 Task: Create Workspace Business Intelligence and Analytics Workspace description Coordinate and manage employee onboarding and training. Workspace type Sales CRM
Action: Mouse moved to (375, 79)
Screenshot: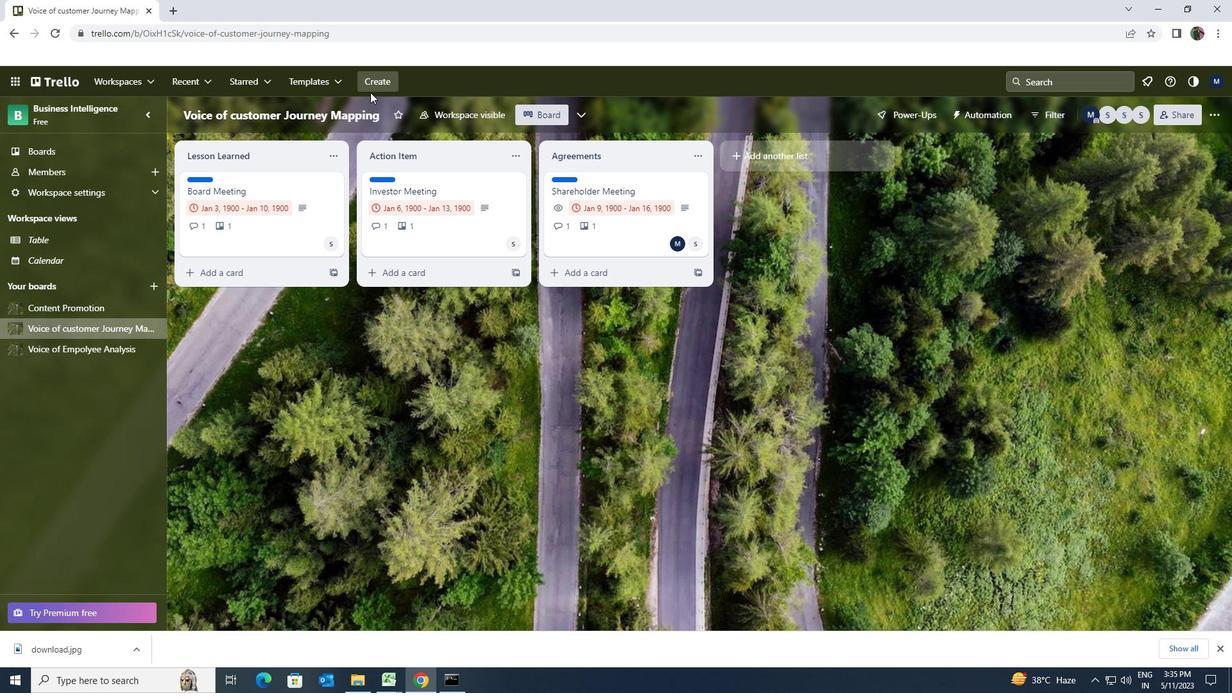 
Action: Mouse pressed left at (375, 79)
Screenshot: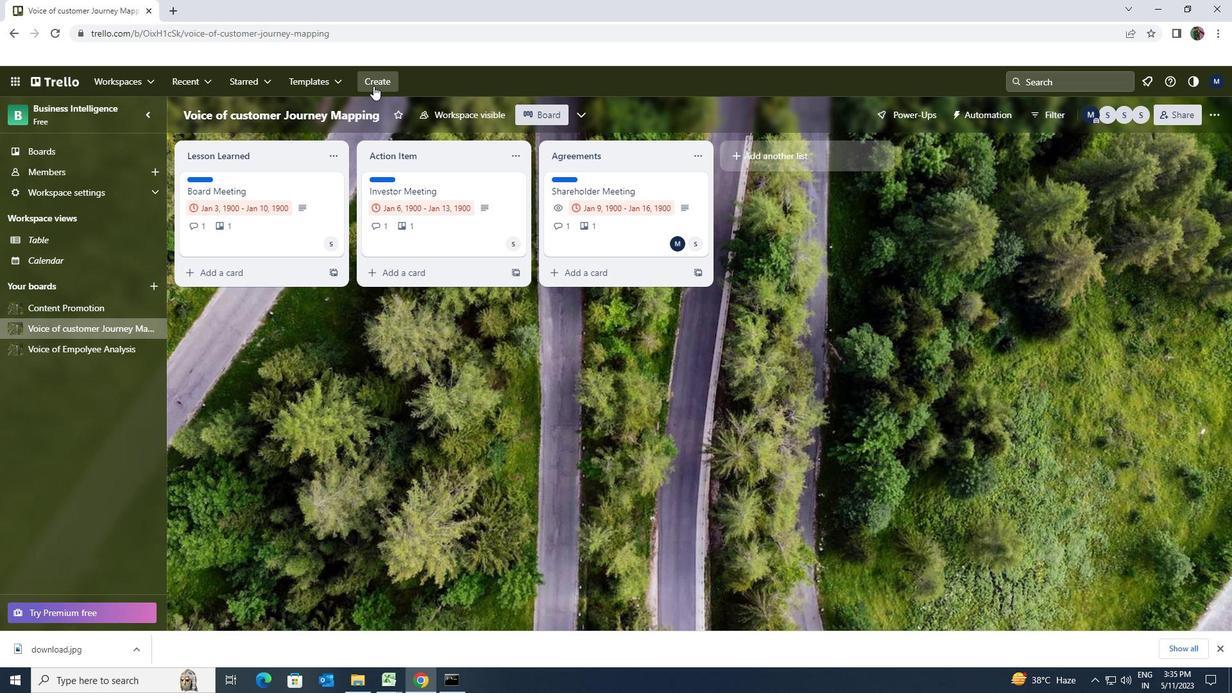 
Action: Mouse moved to (399, 209)
Screenshot: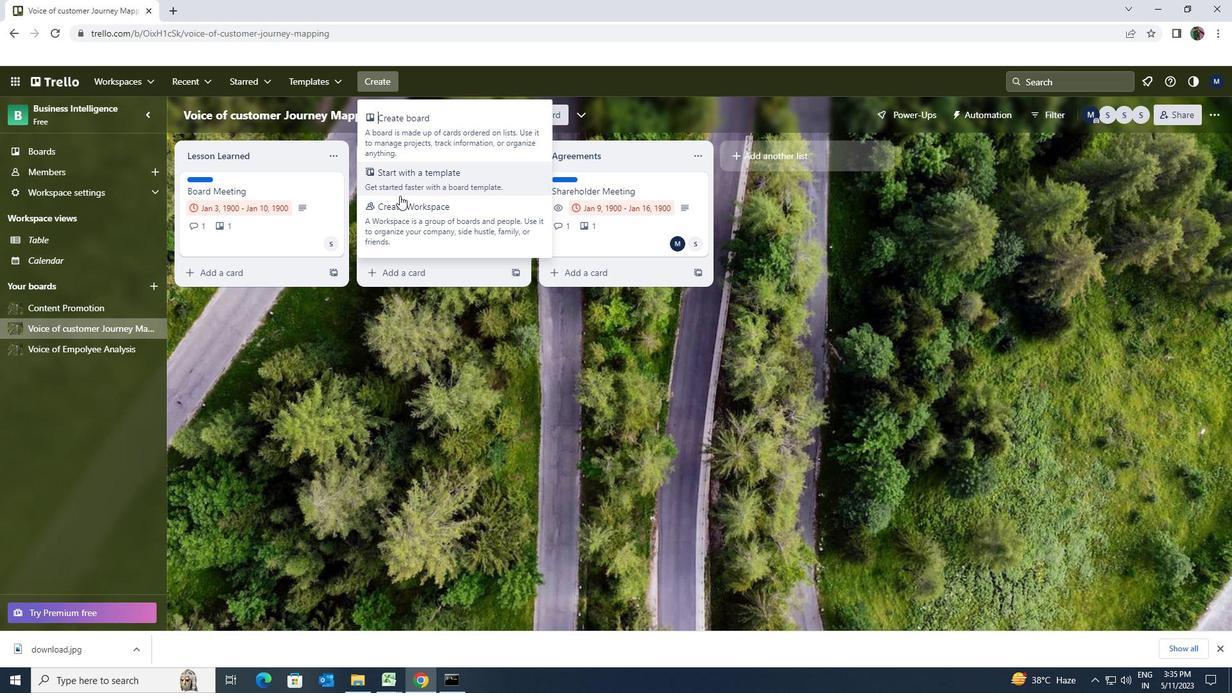 
Action: Mouse pressed left at (399, 209)
Screenshot: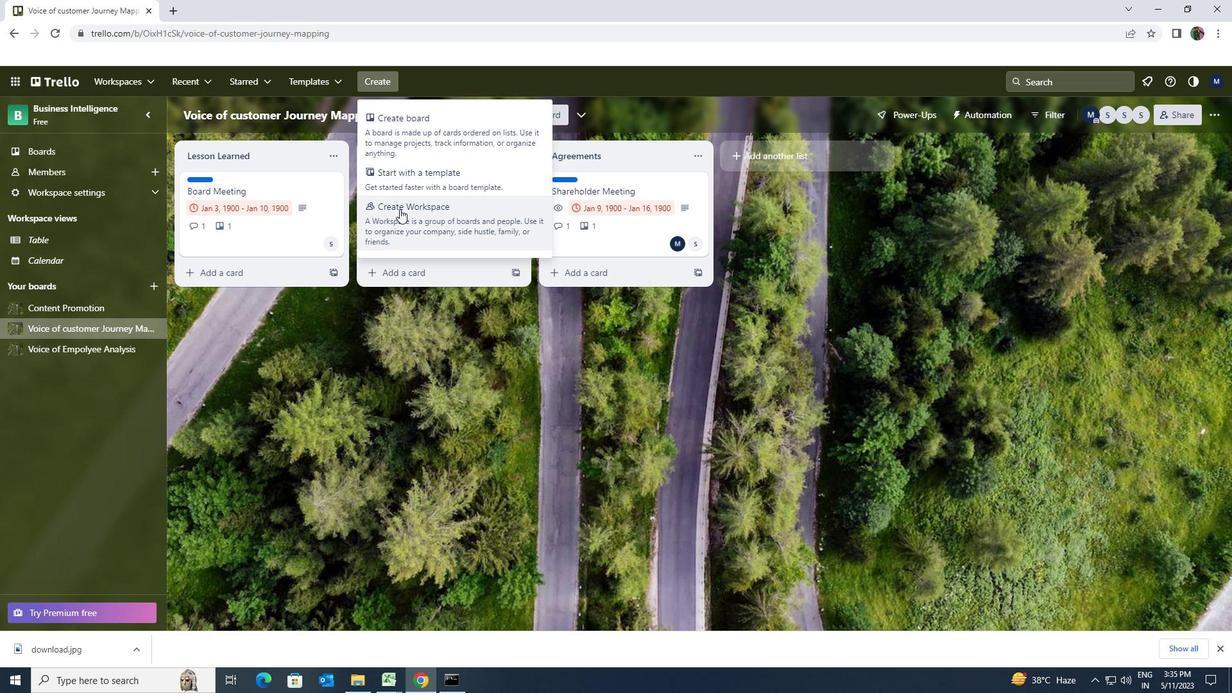 
Action: Key pressed <Key.shift><Key.shift><Key.shift><Key.shift><Key.shift><Key.shift><Key.shift>BUSINESS<Key.space><Key.shift><Key.shift><Key.shift><Key.shift><Key.shift><Key.shift>INTELLIGENCE<Key.space>AND<Key.space><Key.shift>ANALYTICS
Screenshot: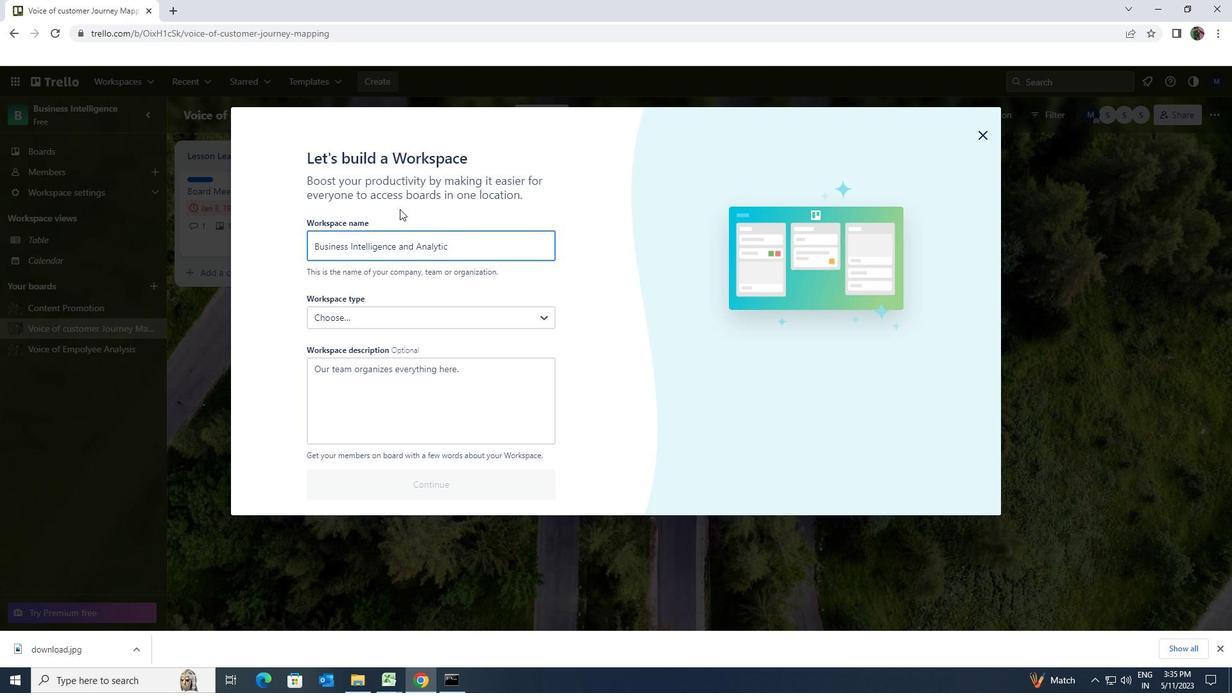 
Action: Mouse moved to (416, 390)
Screenshot: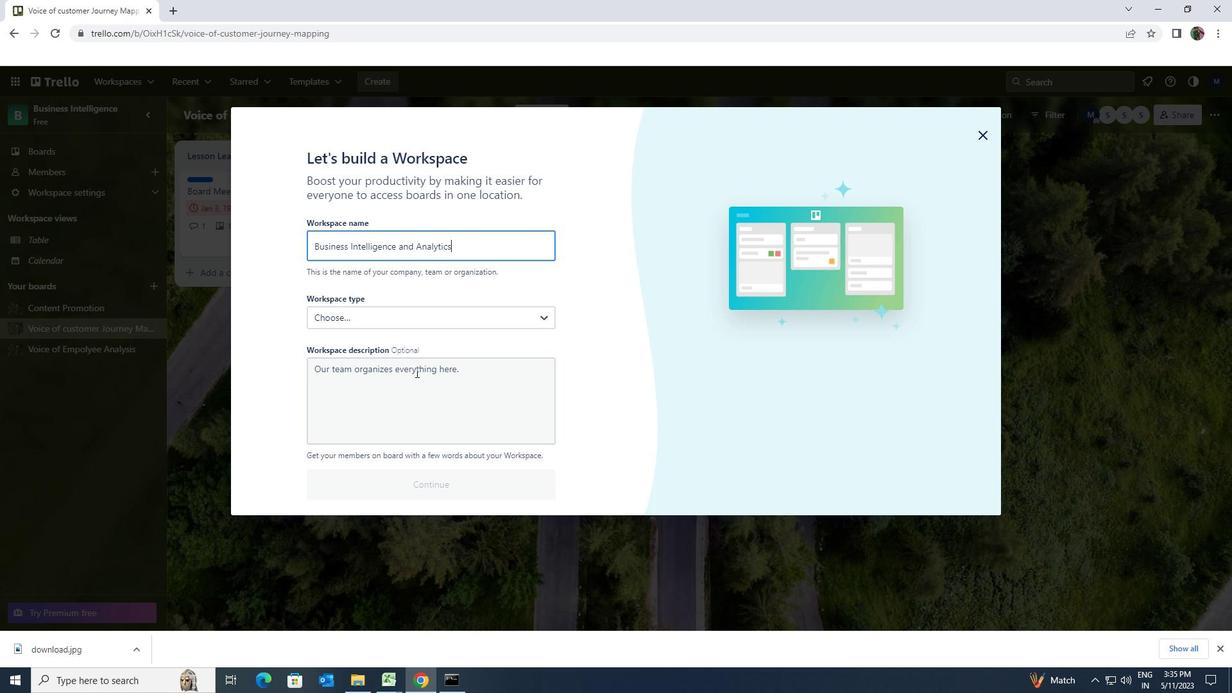 
Action: Mouse pressed left at (416, 390)
Screenshot: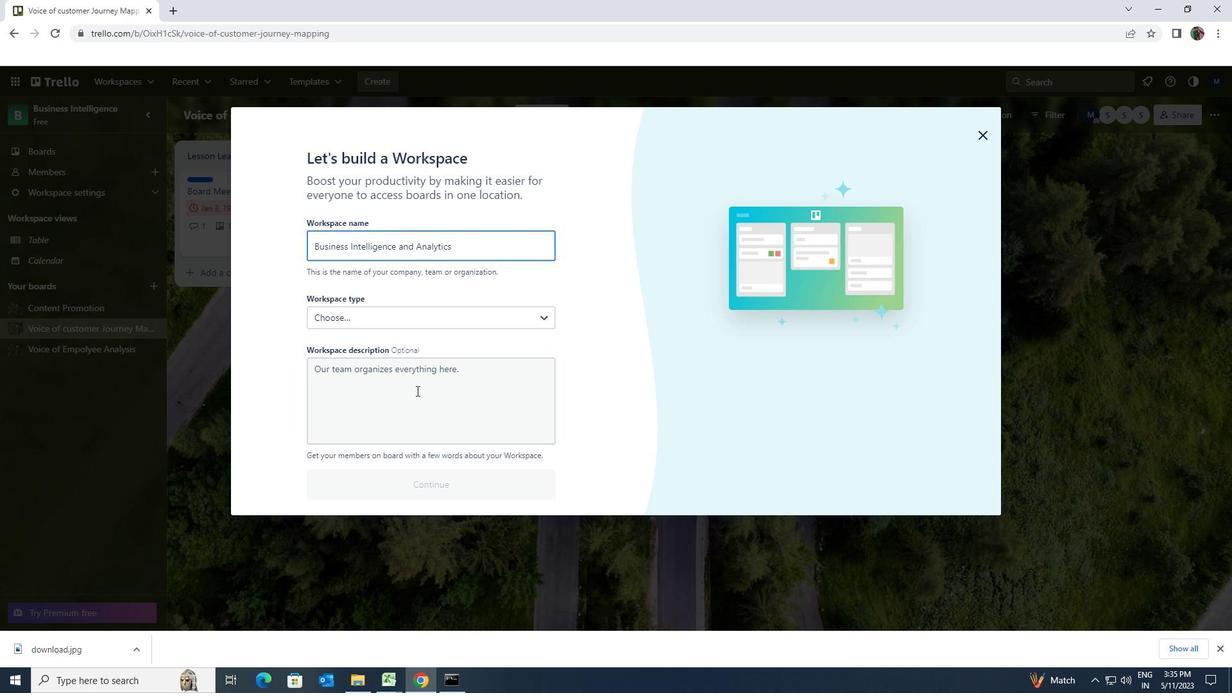
Action: Mouse moved to (419, 395)
Screenshot: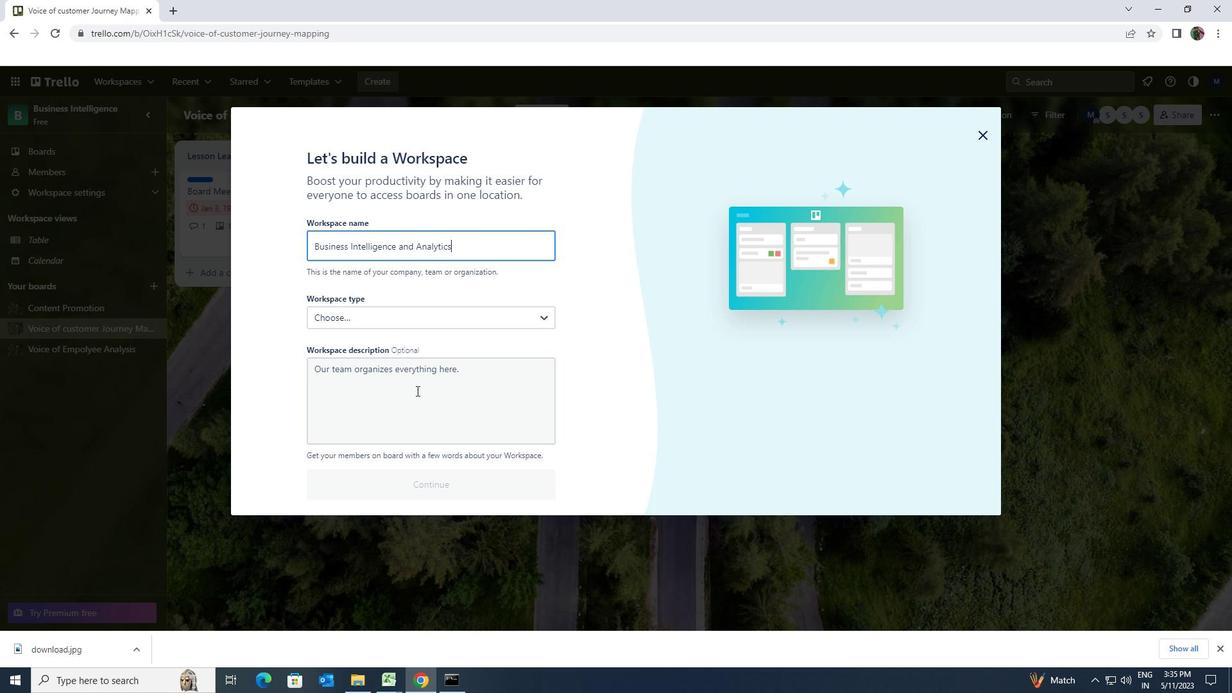 
Action: Key pressed <Key.shift>COORDINATE<Key.space>AND<Key.space>MANAGE<Key.space>EMPLOYEE<Key.space>ONBOARDING<Key.space>AND<Key.space><Key.shift>TRAINING
Screenshot: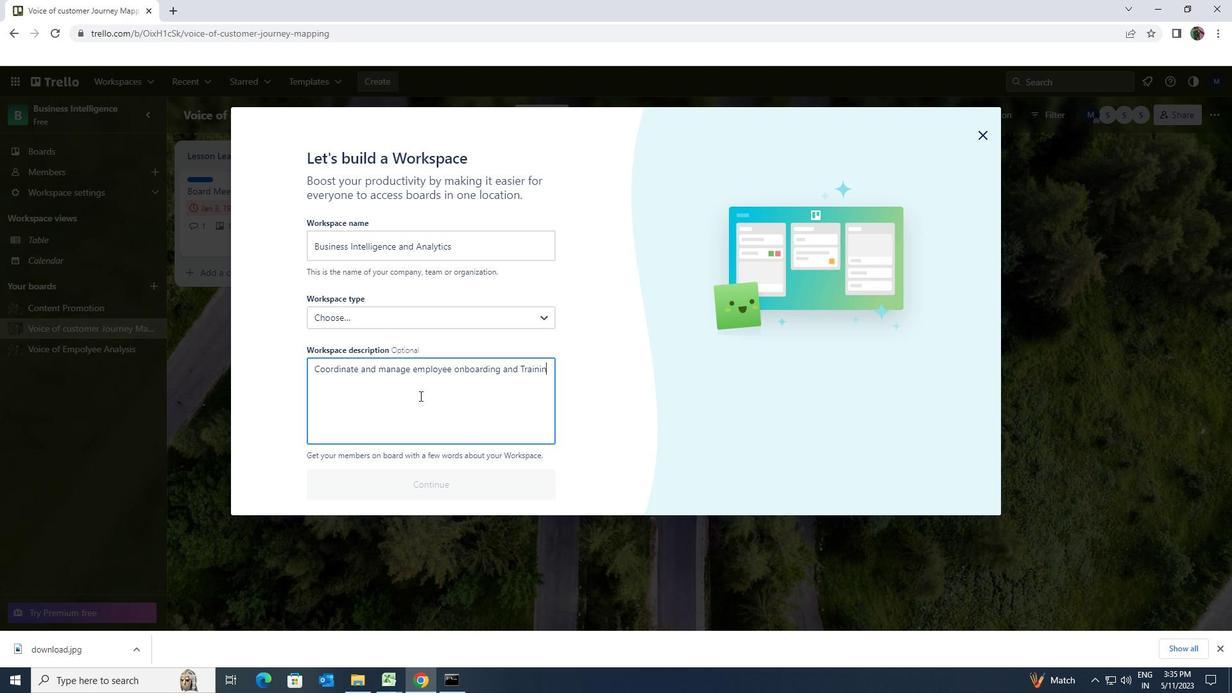 
Action: Mouse moved to (549, 313)
Screenshot: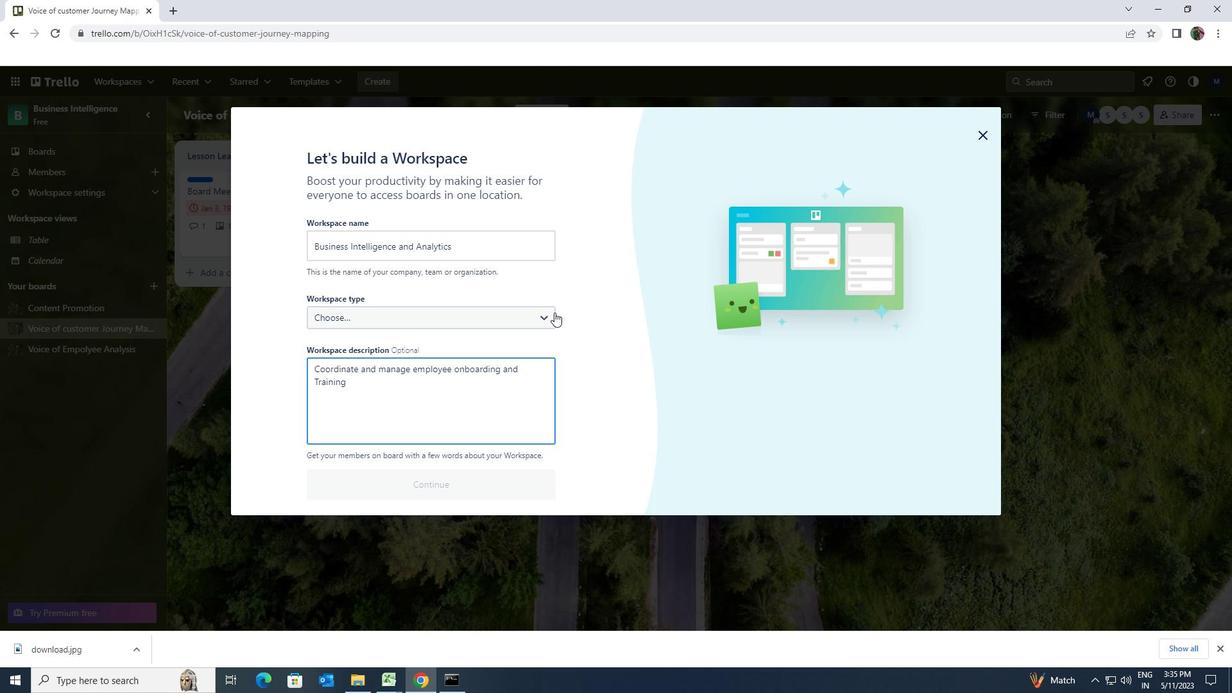
Action: Mouse pressed left at (549, 313)
Screenshot: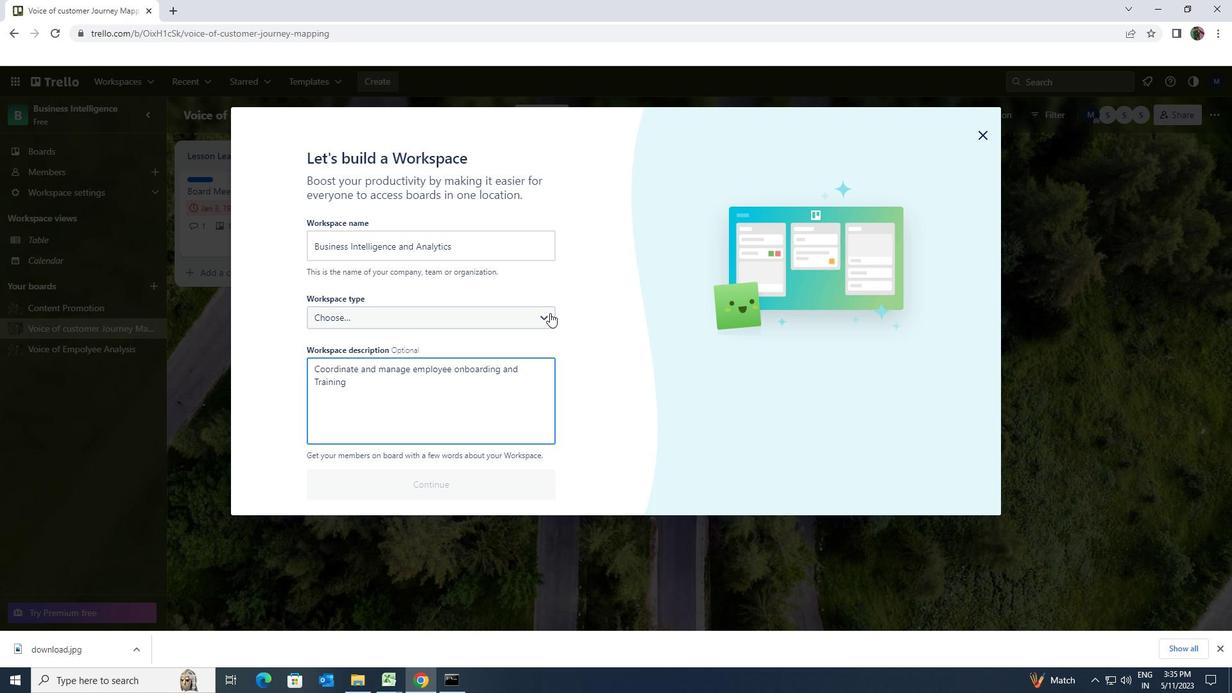 
Action: Mouse moved to (459, 441)
Screenshot: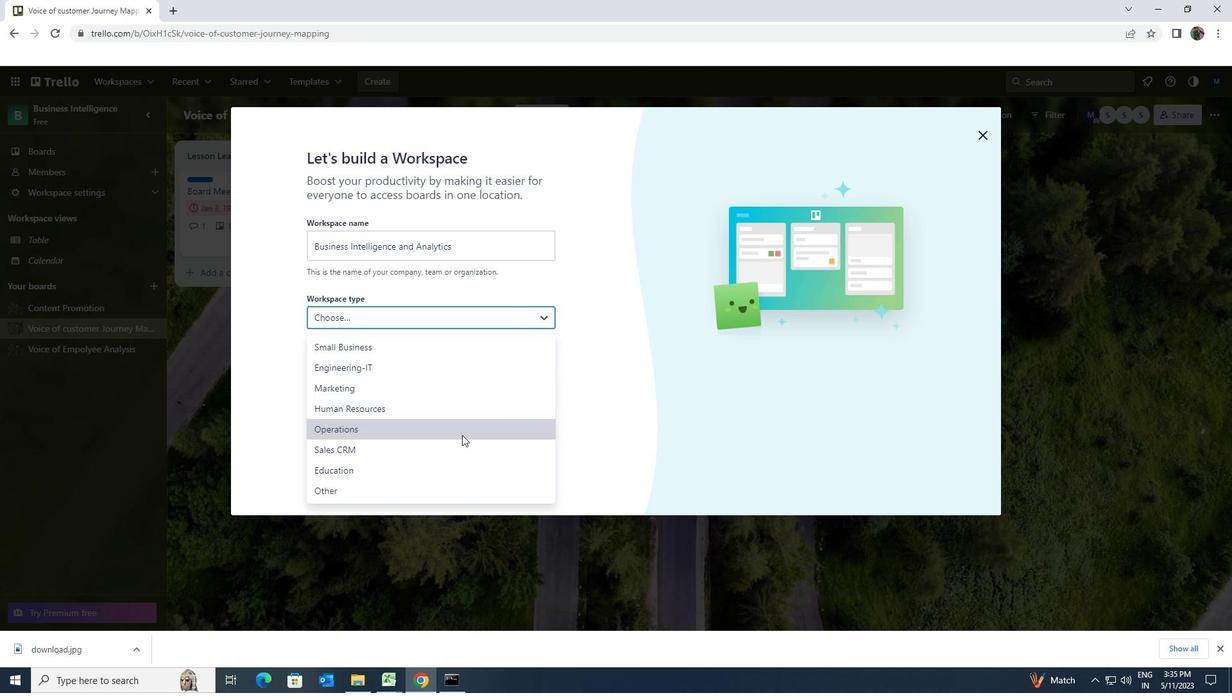 
Action: Mouse pressed left at (459, 441)
Screenshot: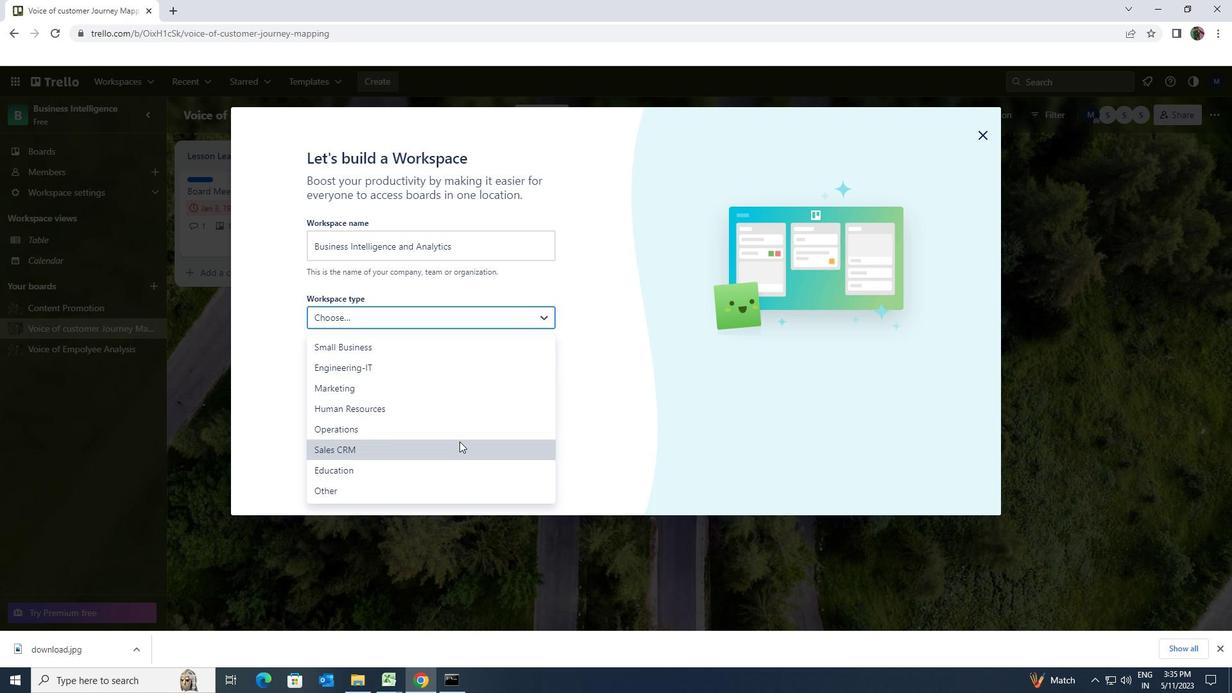 
Action: Mouse moved to (458, 487)
Screenshot: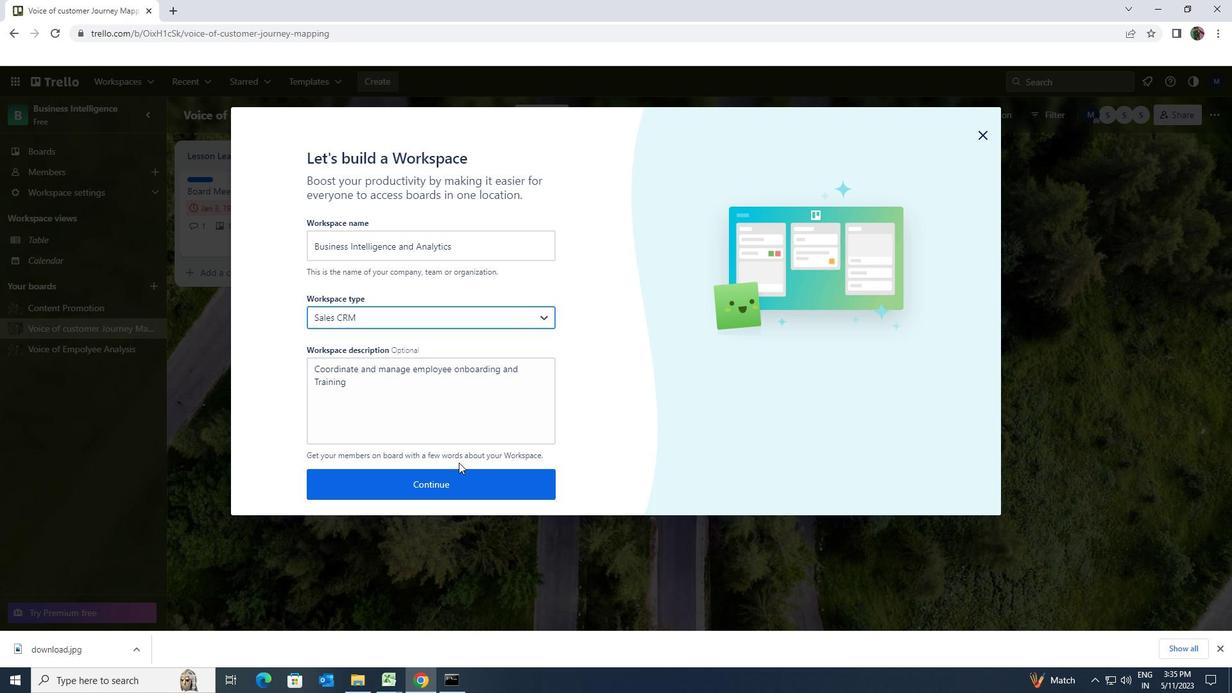 
Action: Mouse pressed left at (458, 487)
Screenshot: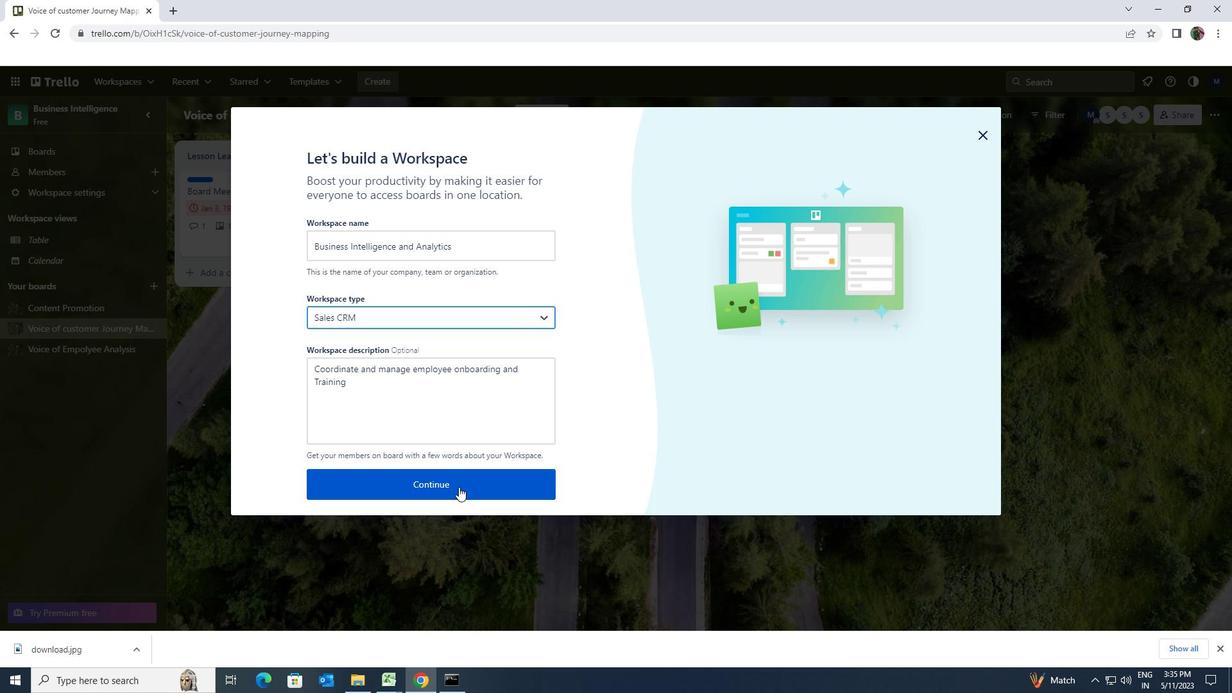 
